 Task: Use the formula "SINH" in spreadsheet "Project portfolio".
Action: Mouse moved to (134, 101)
Screenshot: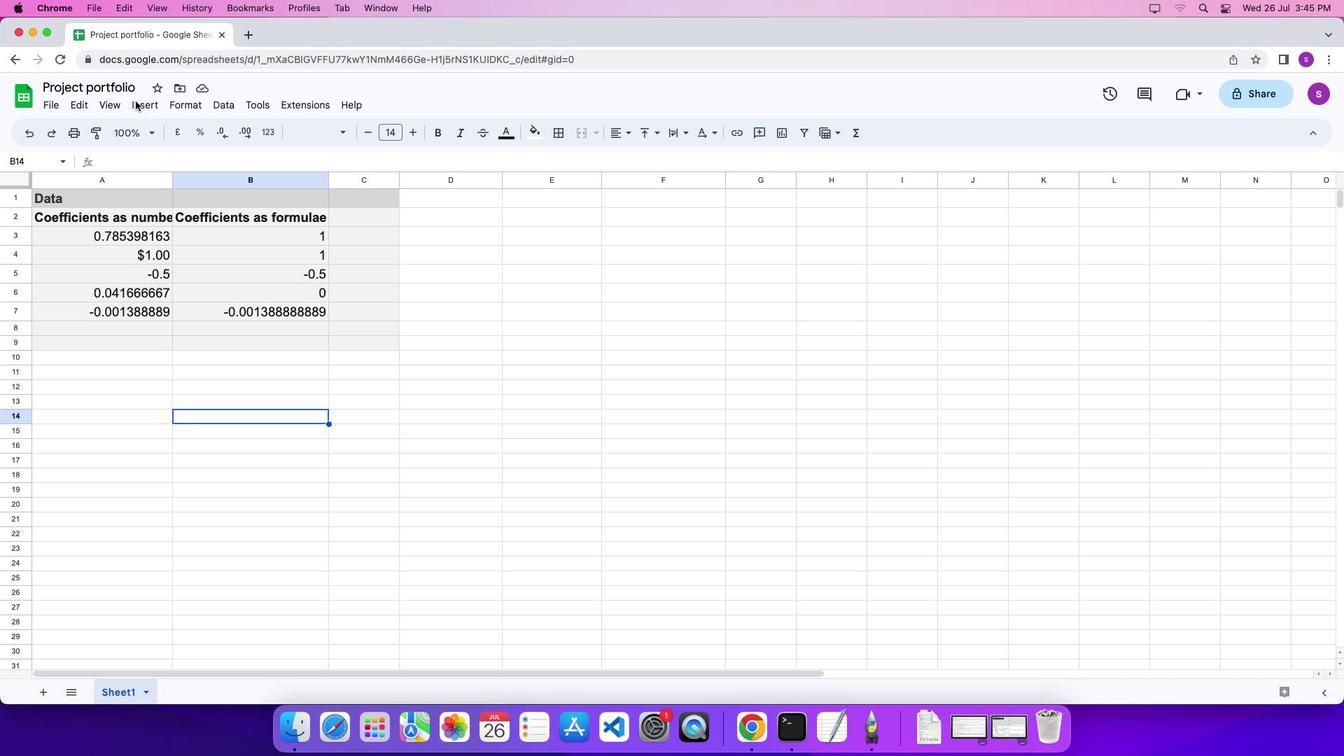 
Action: Mouse pressed left at (134, 101)
Screenshot: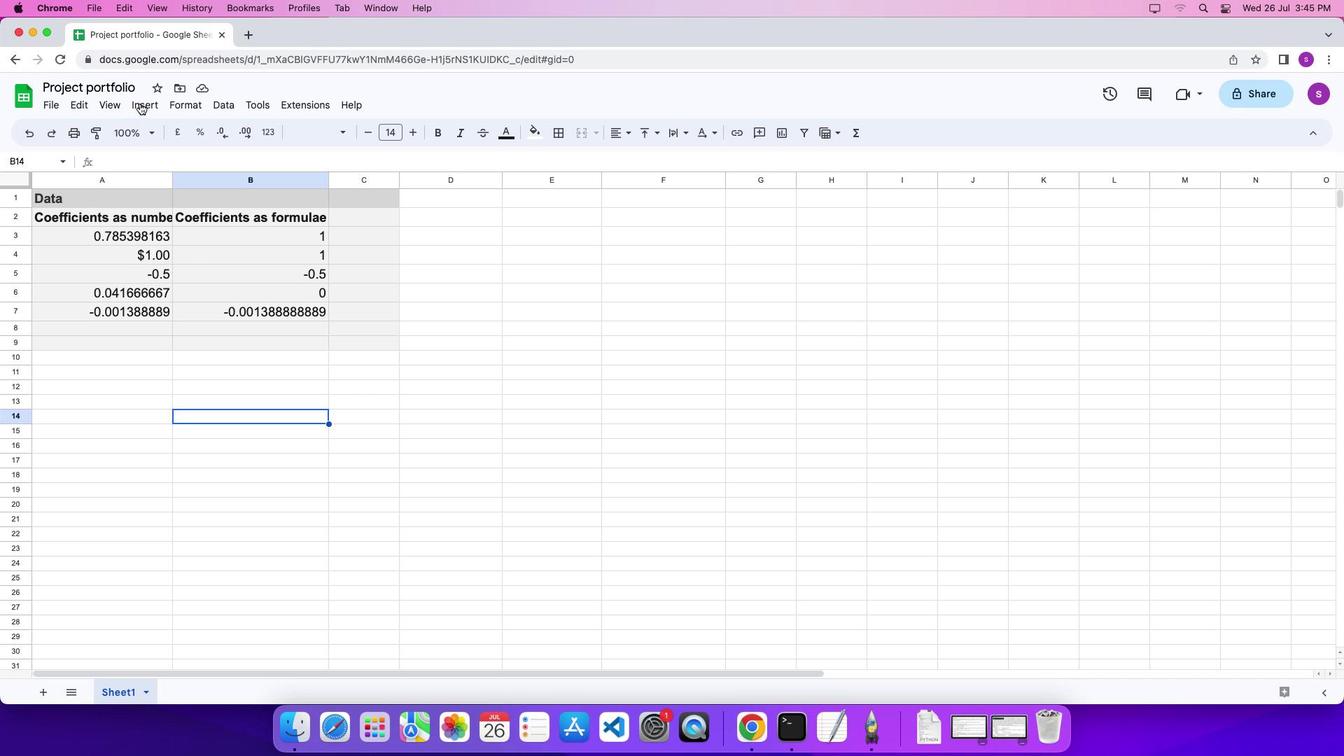 
Action: Mouse moved to (141, 104)
Screenshot: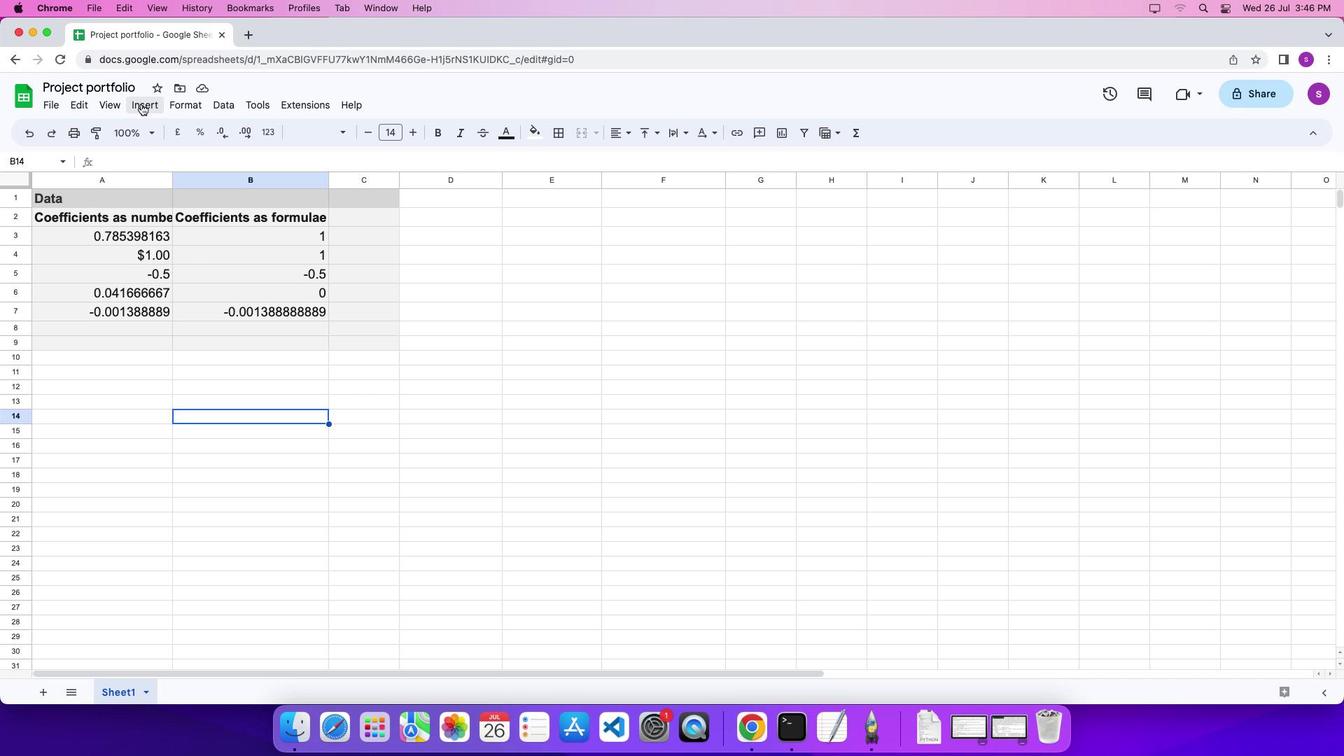
Action: Mouse pressed left at (141, 104)
Screenshot: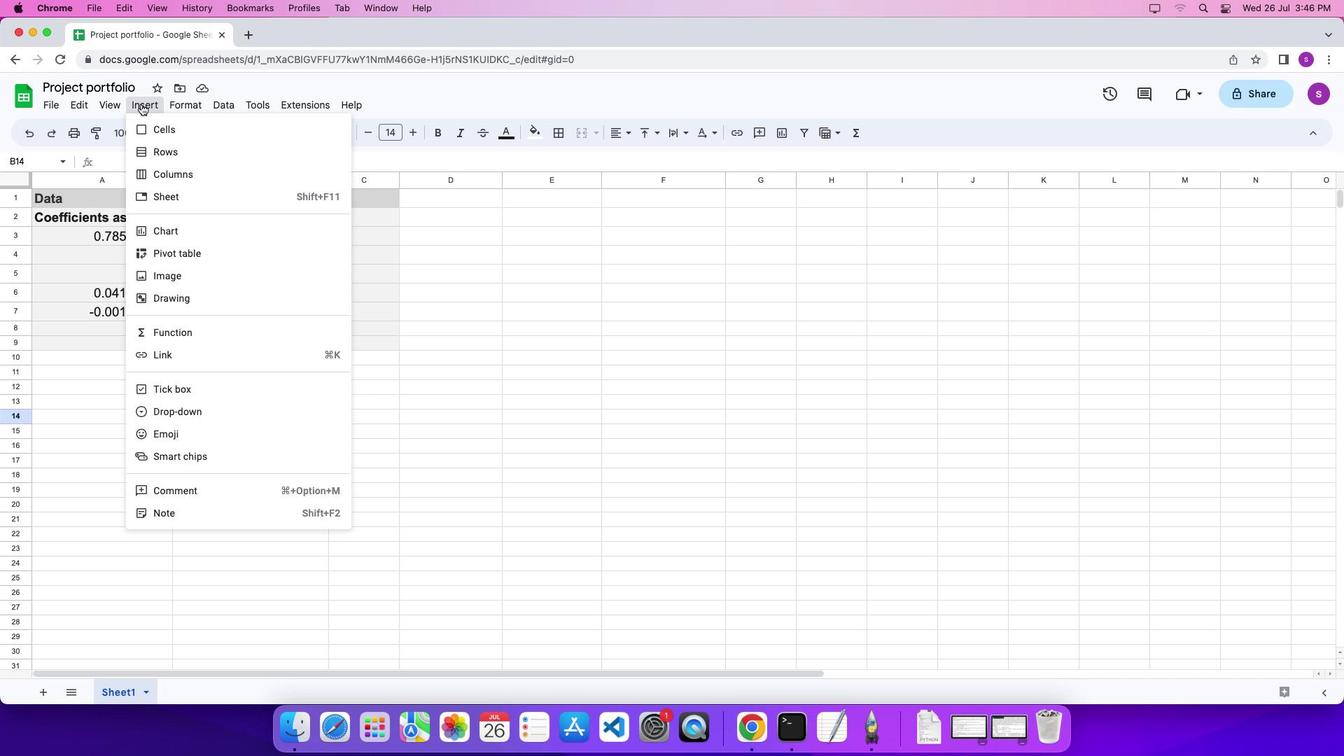 
Action: Mouse moved to (588, 524)
Screenshot: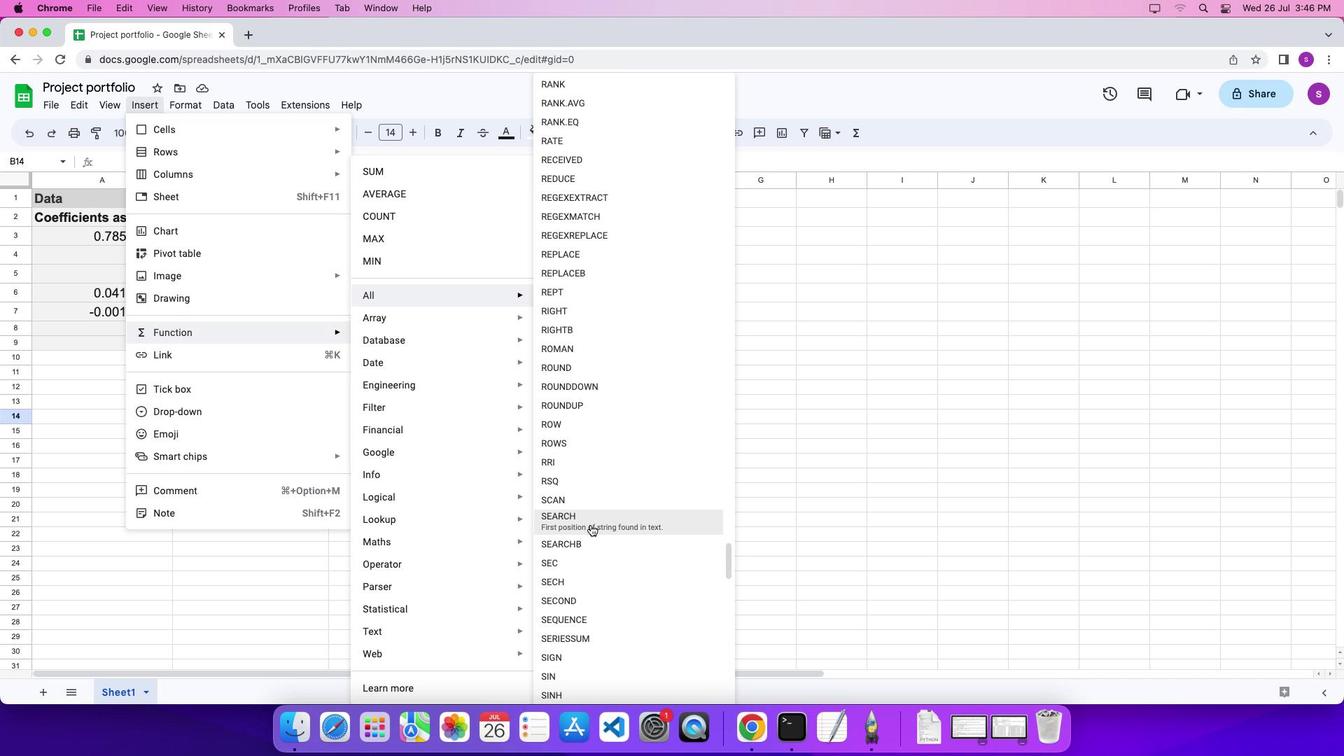 
Action: Mouse scrolled (588, 524) with delta (0, 0)
Screenshot: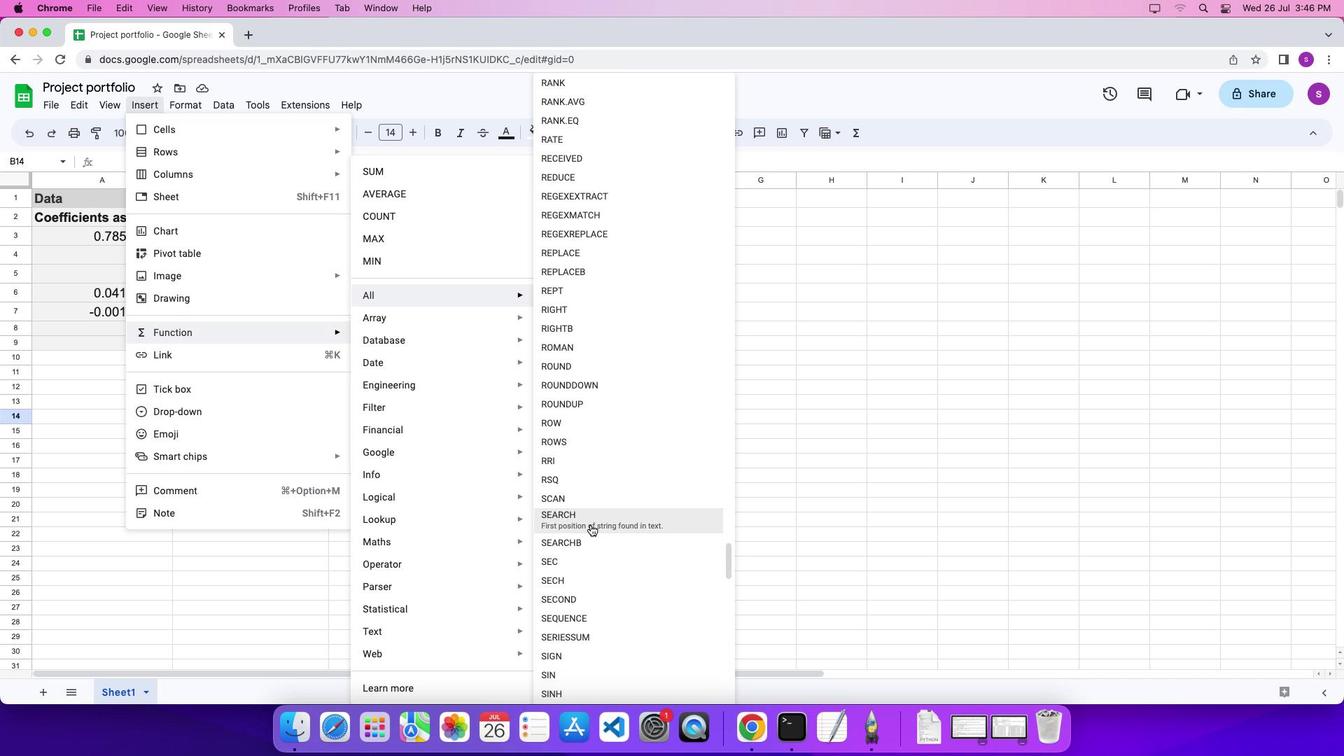 
Action: Mouse moved to (588, 524)
Screenshot: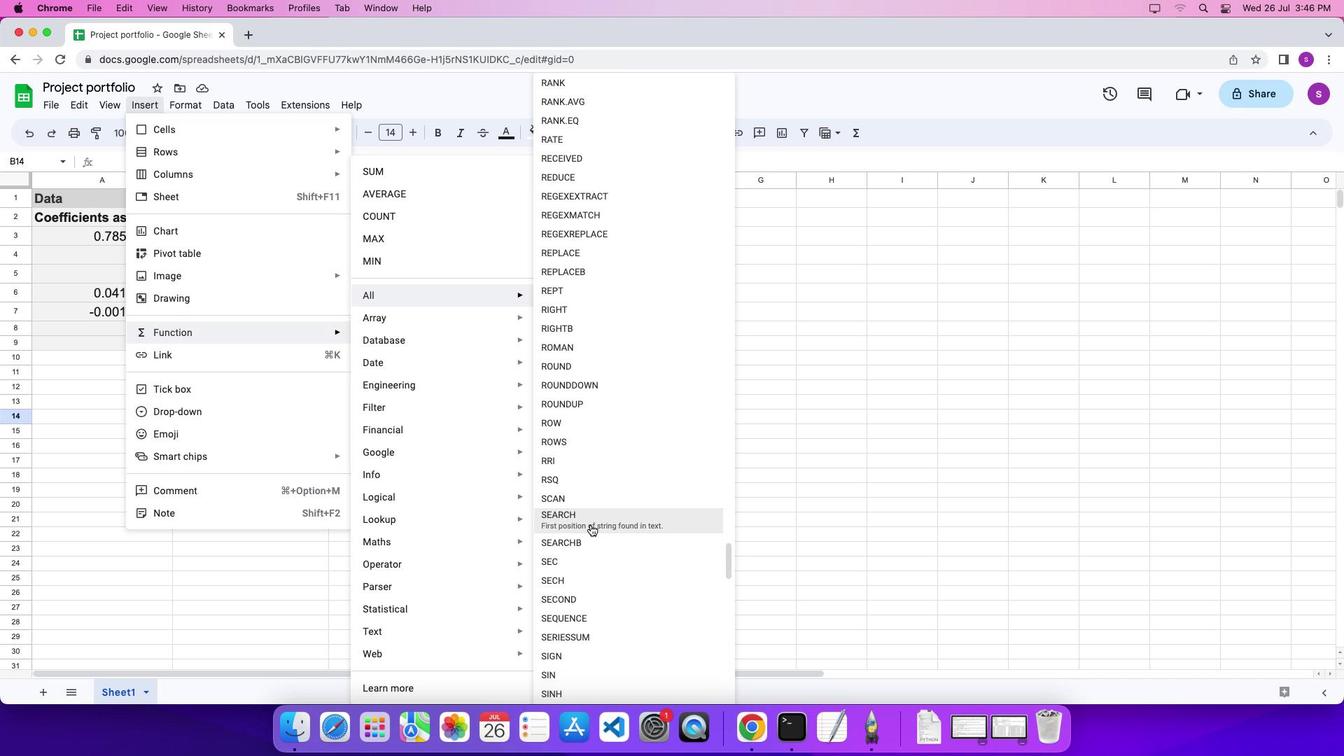 
Action: Mouse scrolled (588, 524) with delta (0, 0)
Screenshot: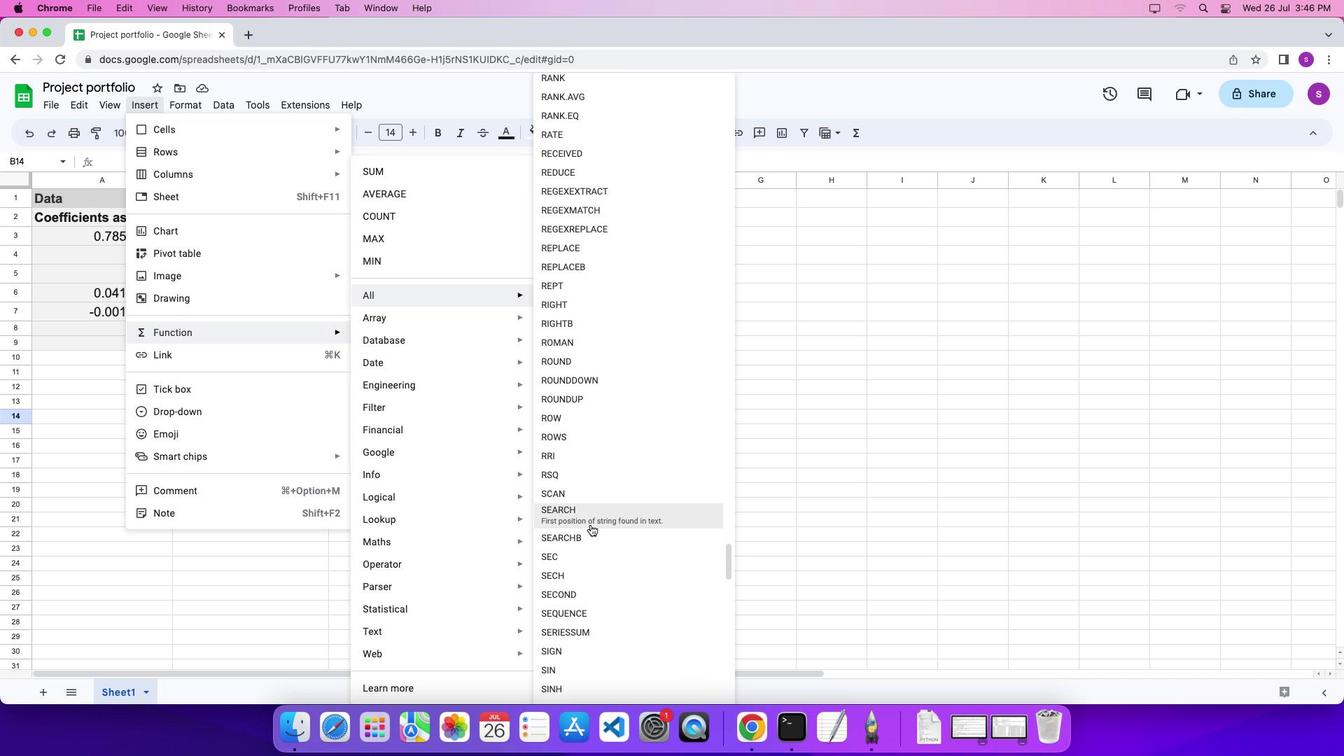 
Action: Mouse moved to (590, 525)
Screenshot: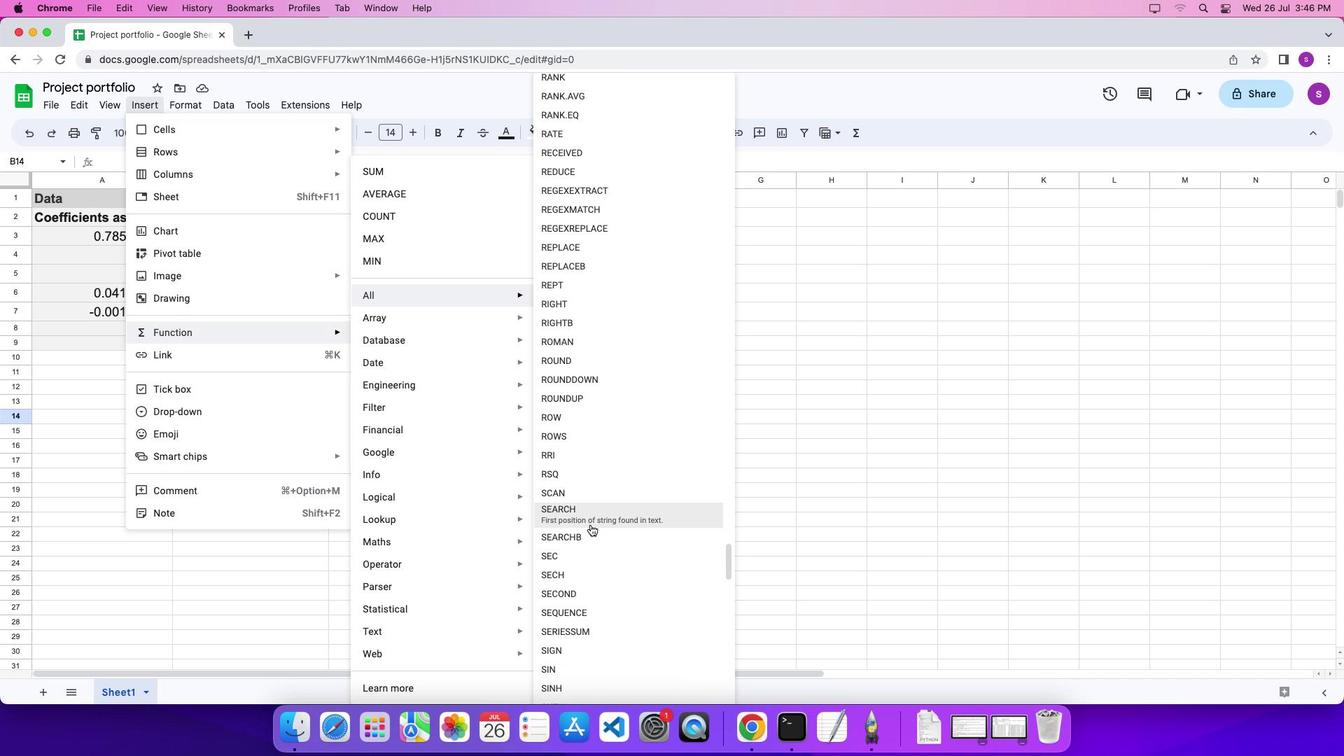 
Action: Mouse scrolled (590, 525) with delta (0, 0)
Screenshot: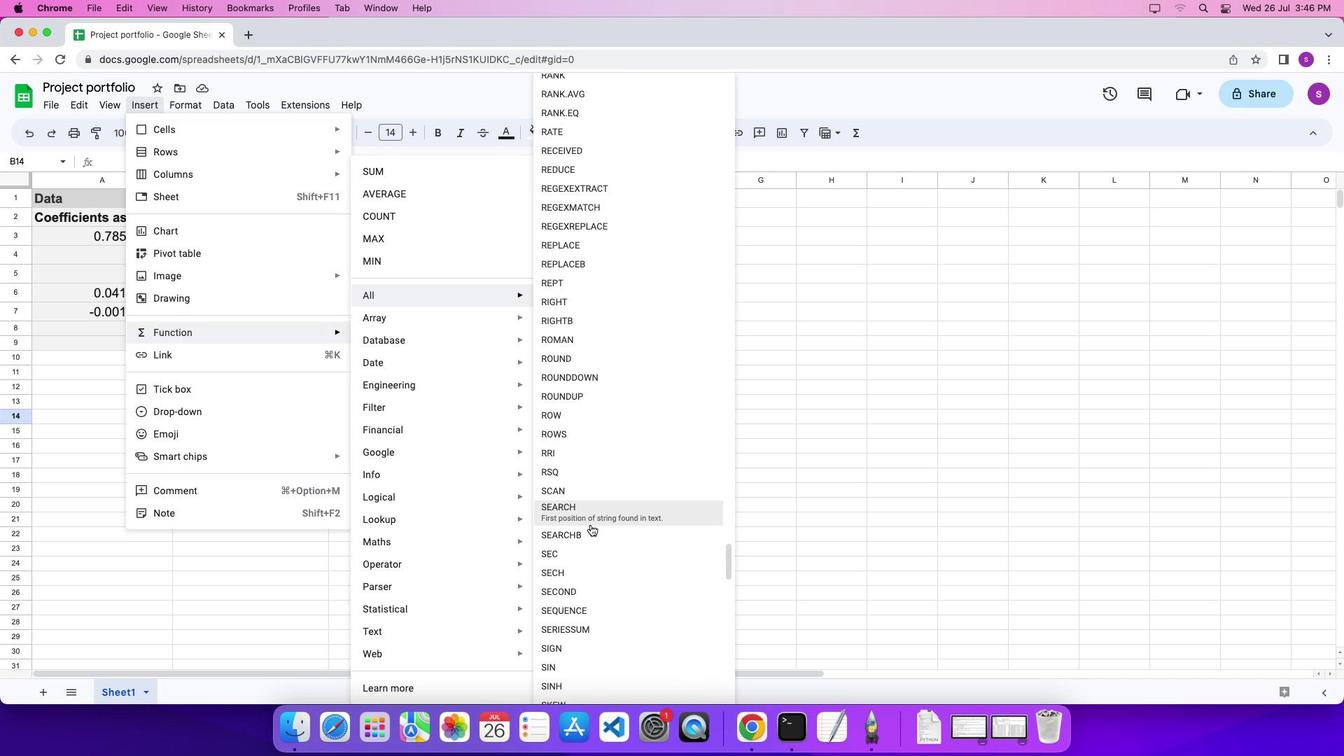 
Action: Mouse scrolled (590, 525) with delta (0, 0)
Screenshot: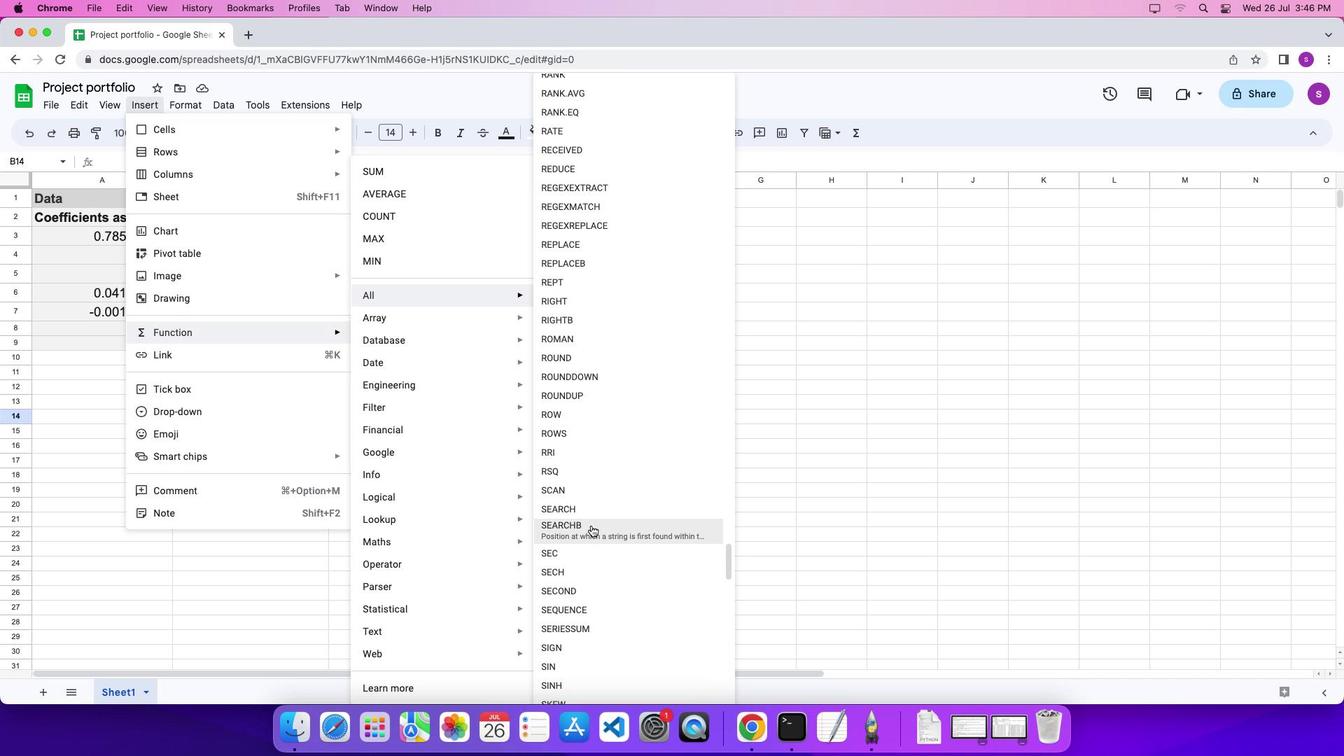 
Action: Mouse moved to (584, 685)
Screenshot: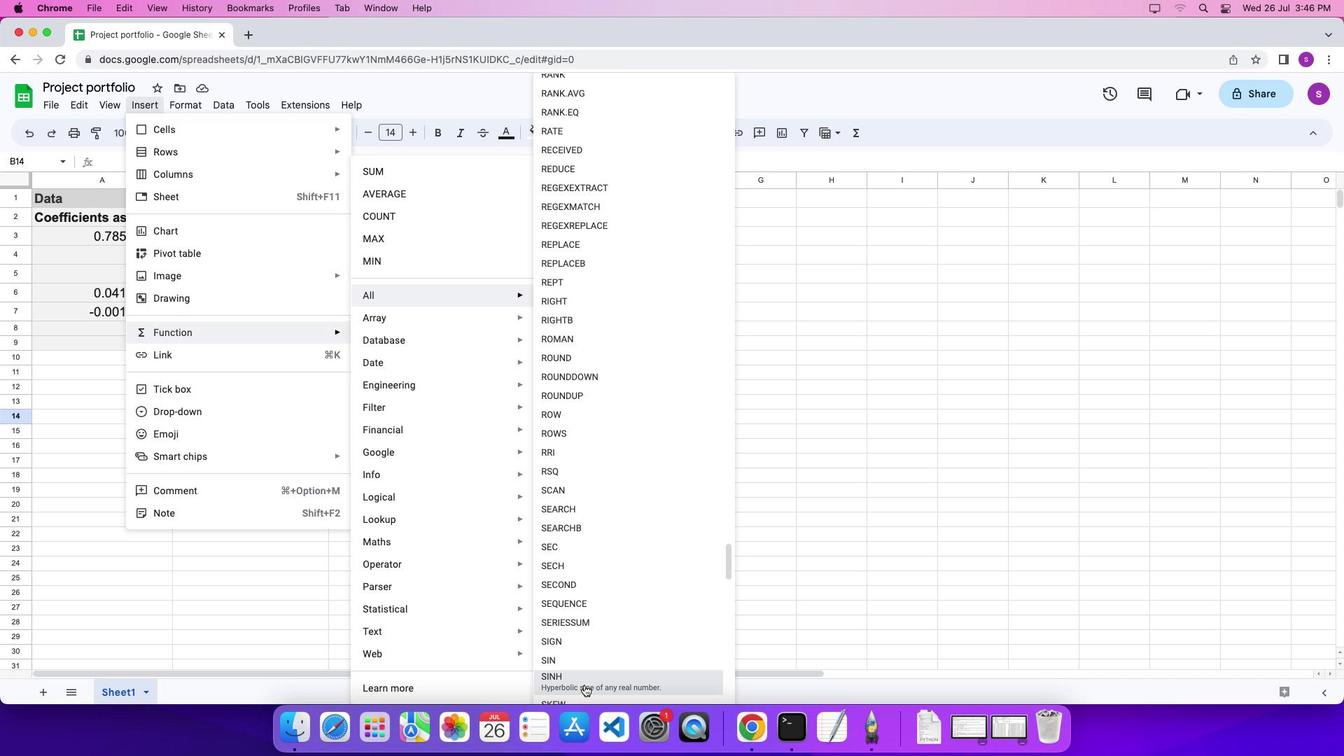 
Action: Mouse pressed left at (584, 685)
Screenshot: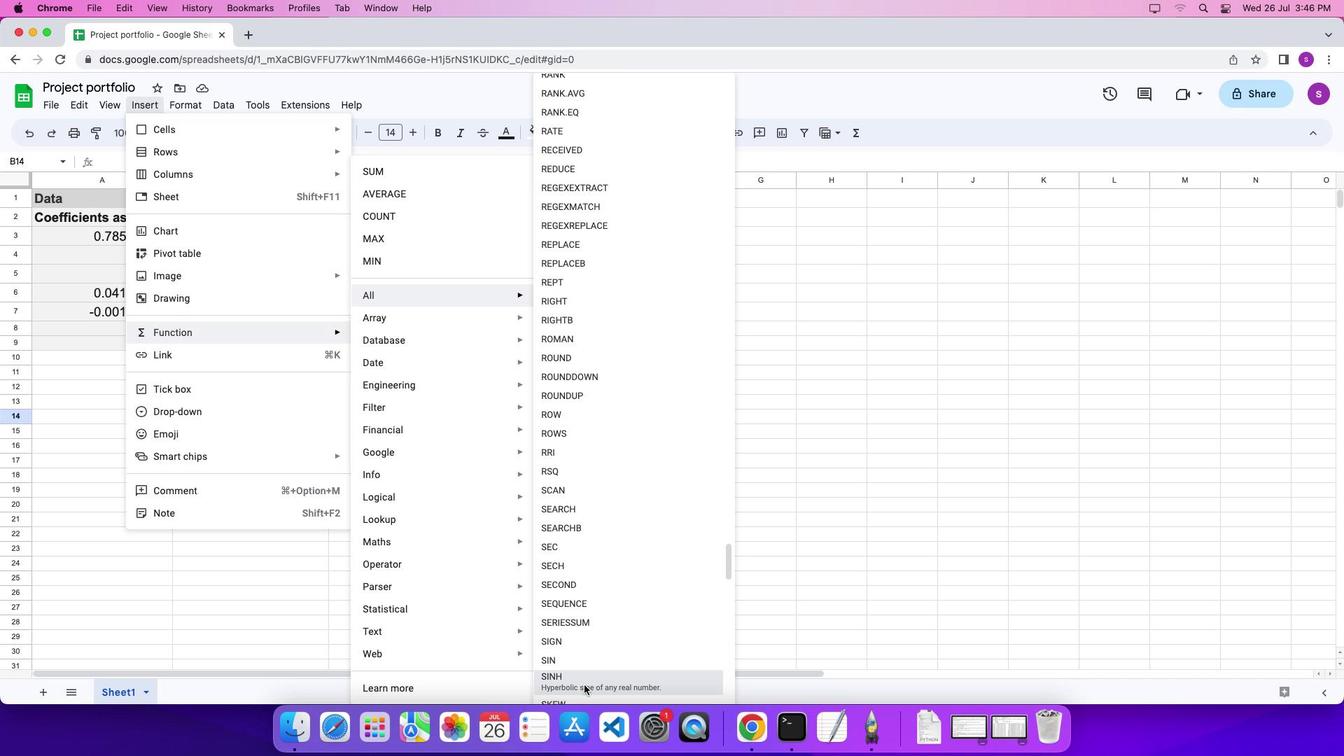 
Action: Mouse moved to (488, 474)
Screenshot: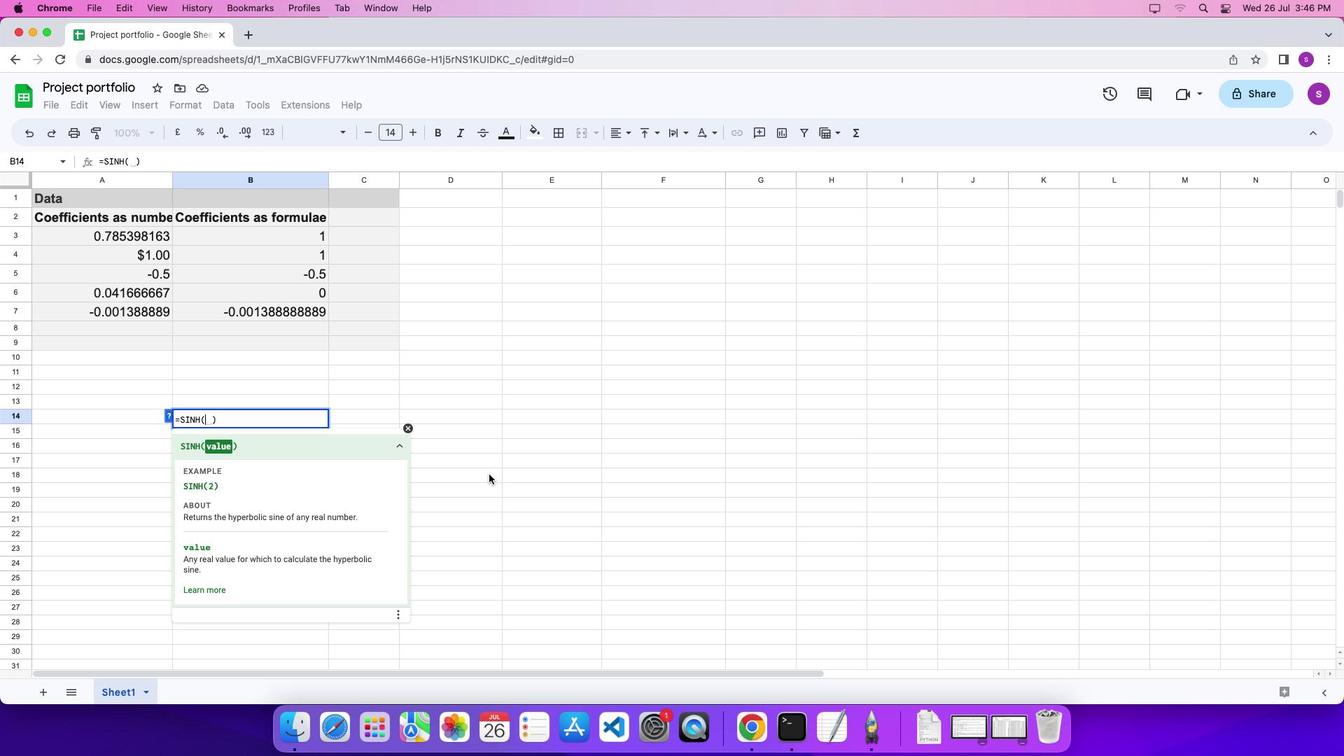 
Action: Key pressed '2''\x03''\x03'
Screenshot: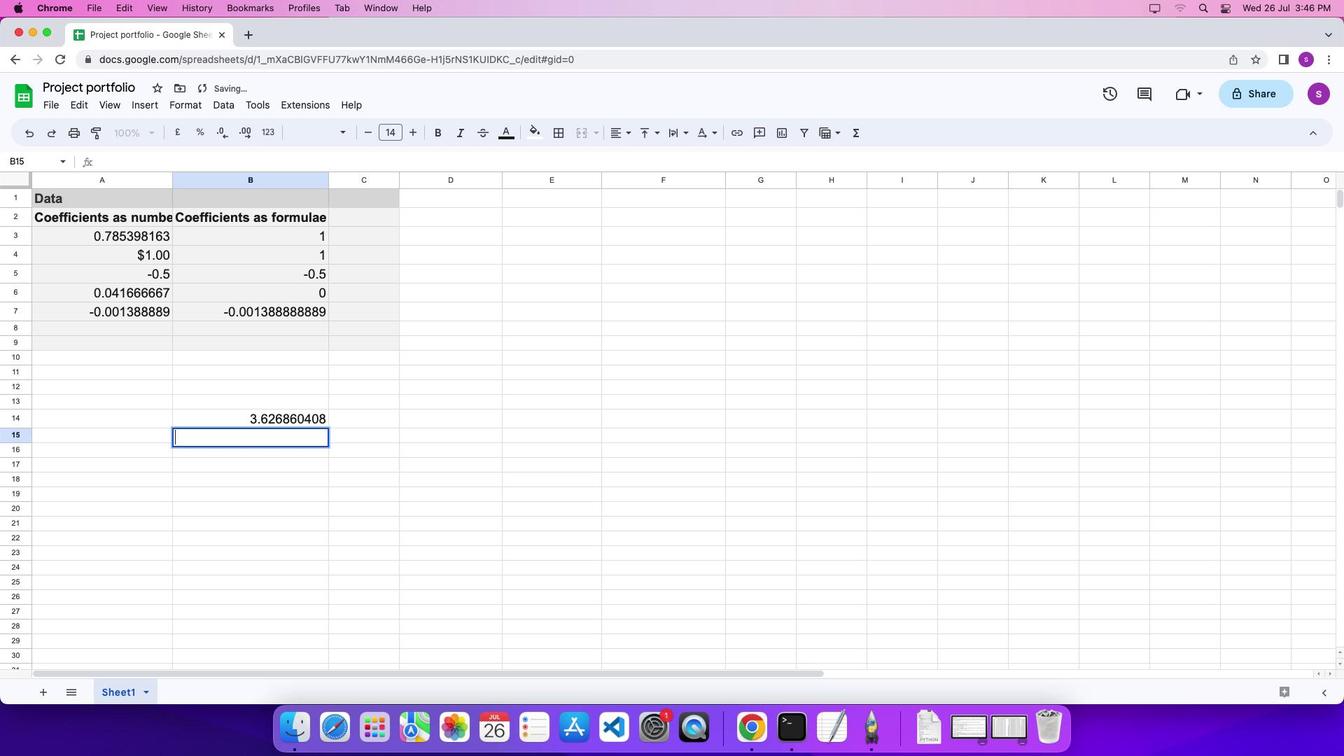 
